 Task: Look for products in the category "Plant-Based Meat Alternatives" from the brand "Tofurky".
Action: Mouse moved to (10, 59)
Screenshot: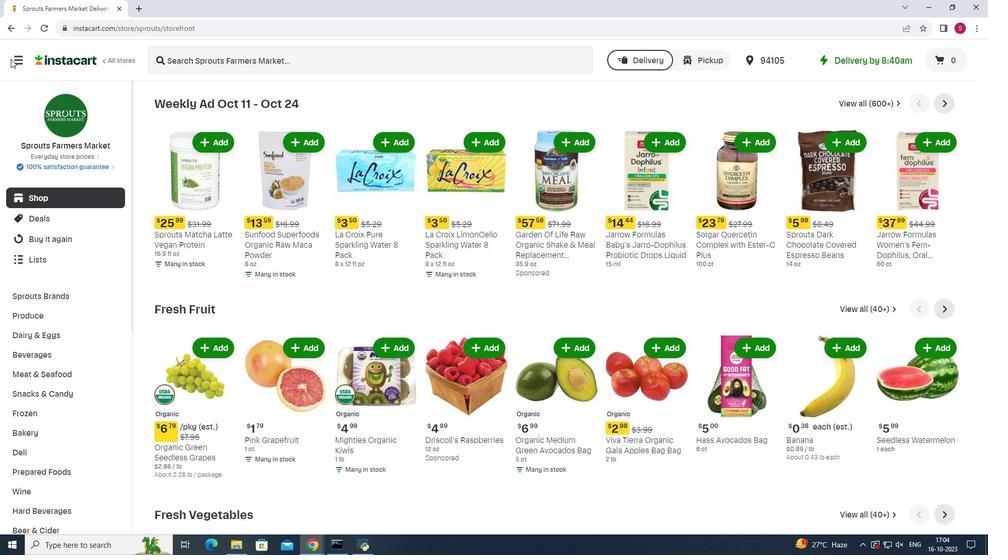 
Action: Mouse pressed left at (10, 59)
Screenshot: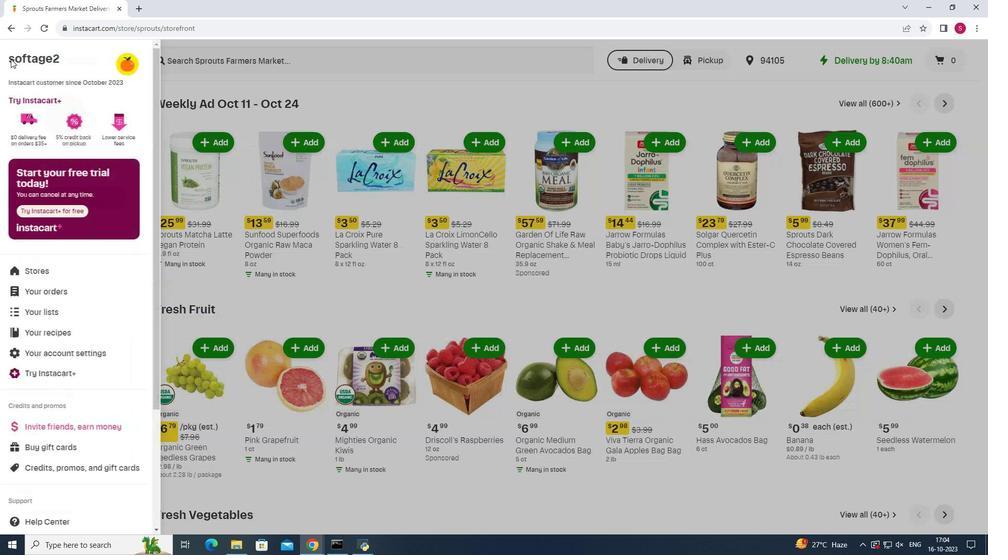 
Action: Mouse moved to (79, 271)
Screenshot: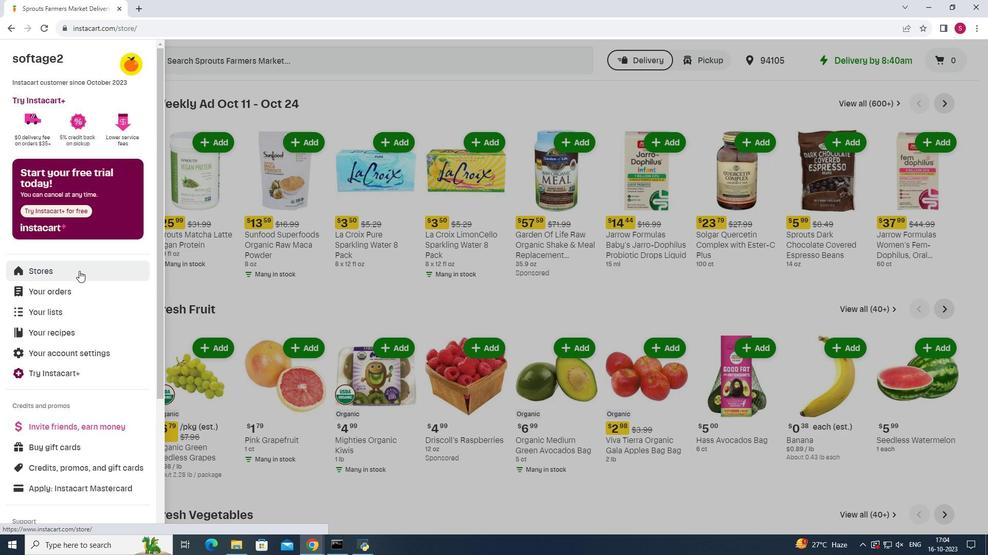 
Action: Mouse pressed left at (79, 271)
Screenshot: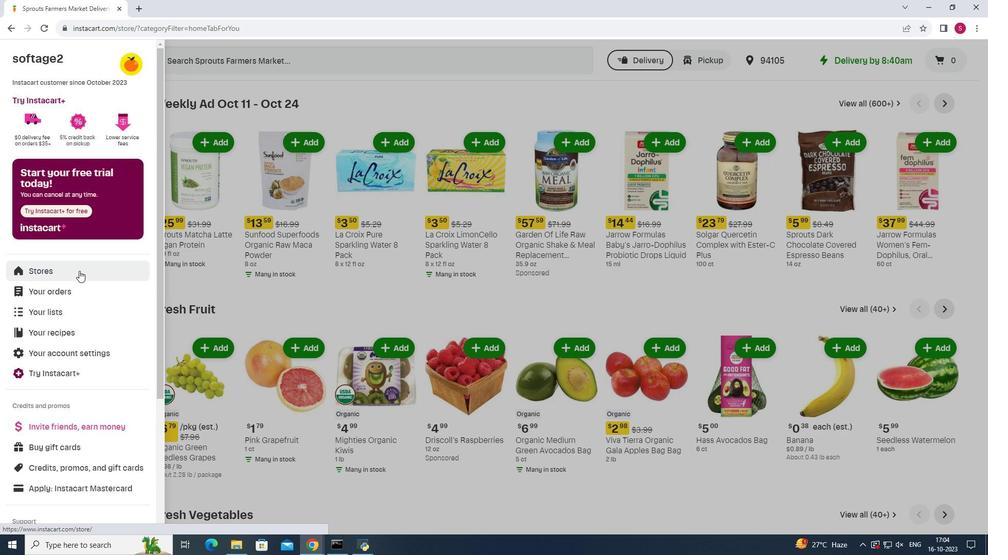 
Action: Mouse moved to (229, 91)
Screenshot: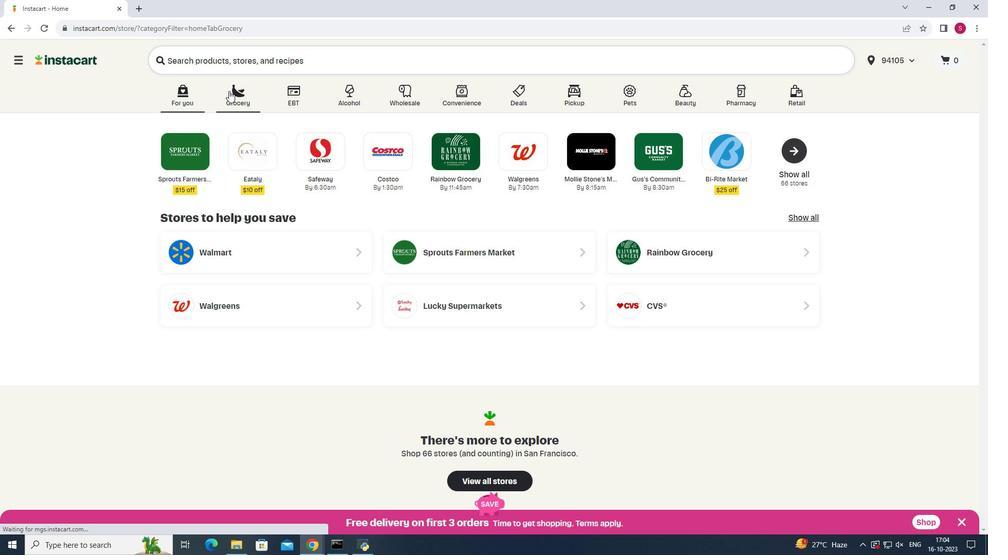 
Action: Mouse pressed left at (229, 91)
Screenshot: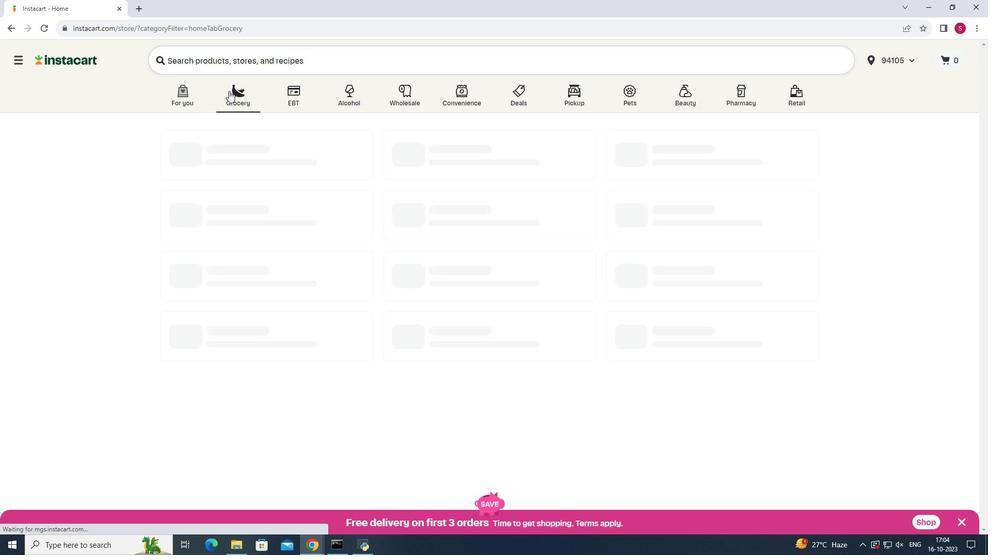 
Action: Mouse moved to (694, 147)
Screenshot: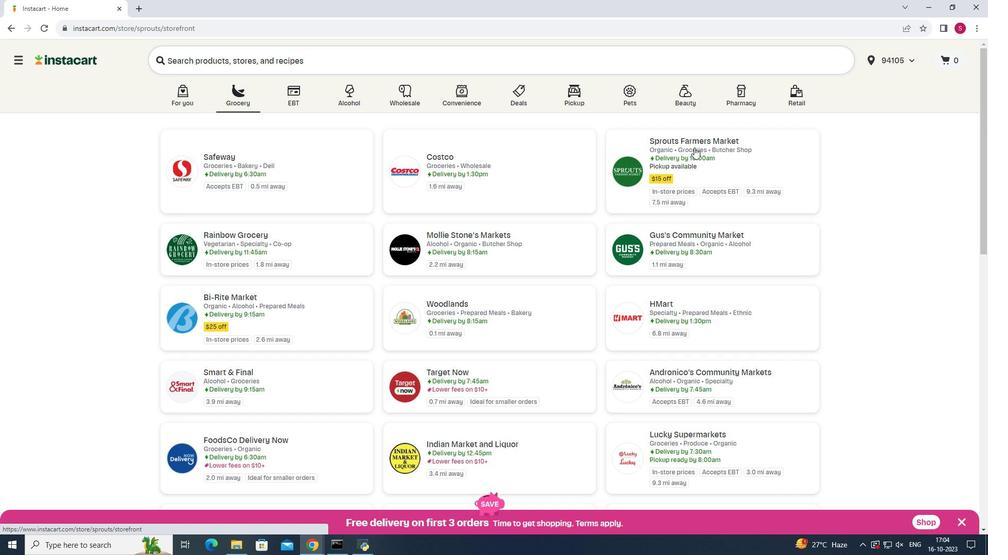 
Action: Mouse pressed left at (694, 147)
Screenshot: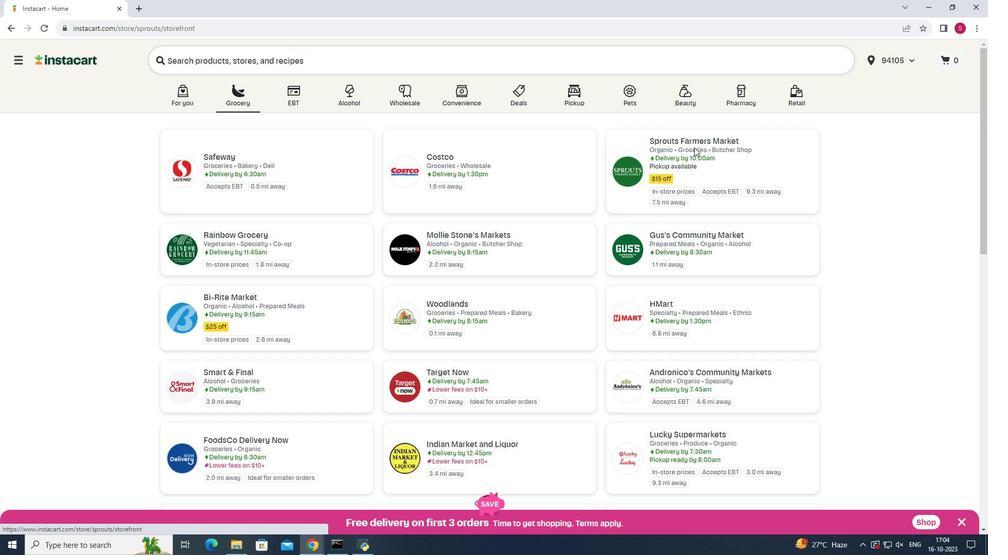 
Action: Mouse moved to (31, 375)
Screenshot: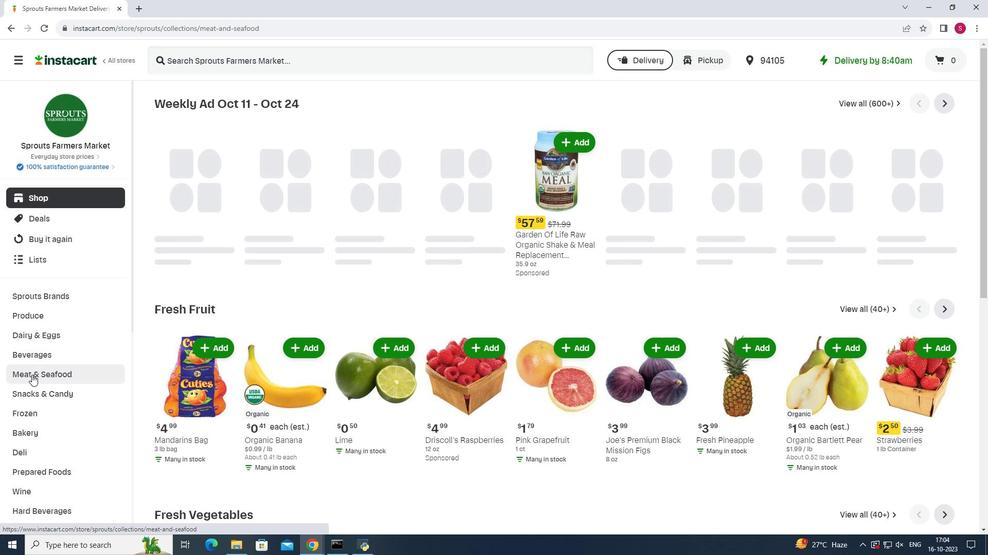 
Action: Mouse pressed left at (31, 375)
Screenshot: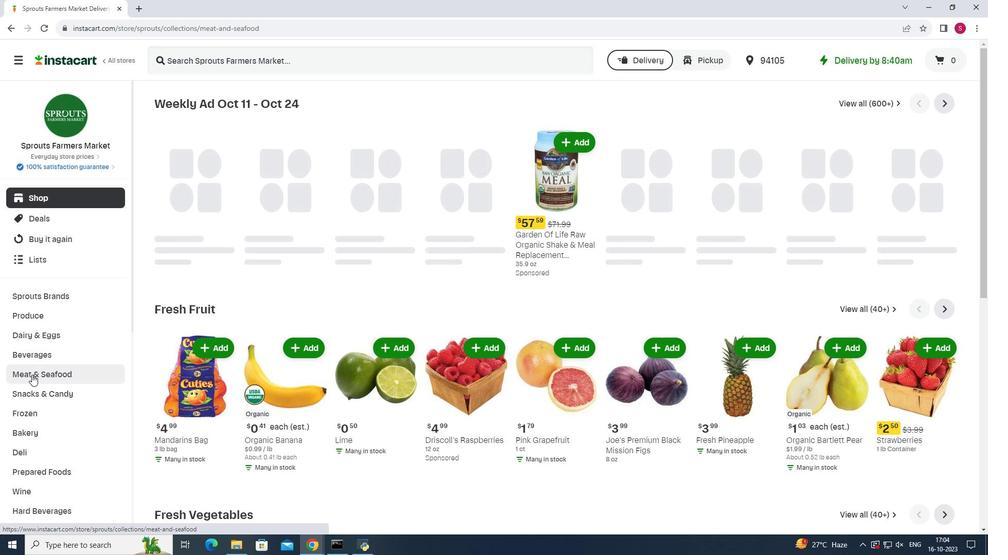 
Action: Mouse moved to (761, 124)
Screenshot: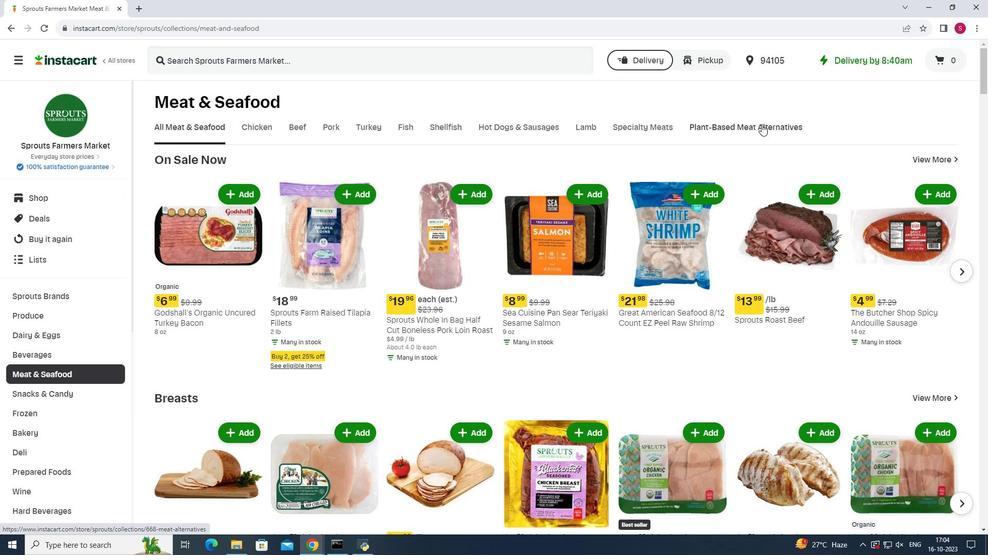 
Action: Mouse pressed left at (761, 124)
Screenshot: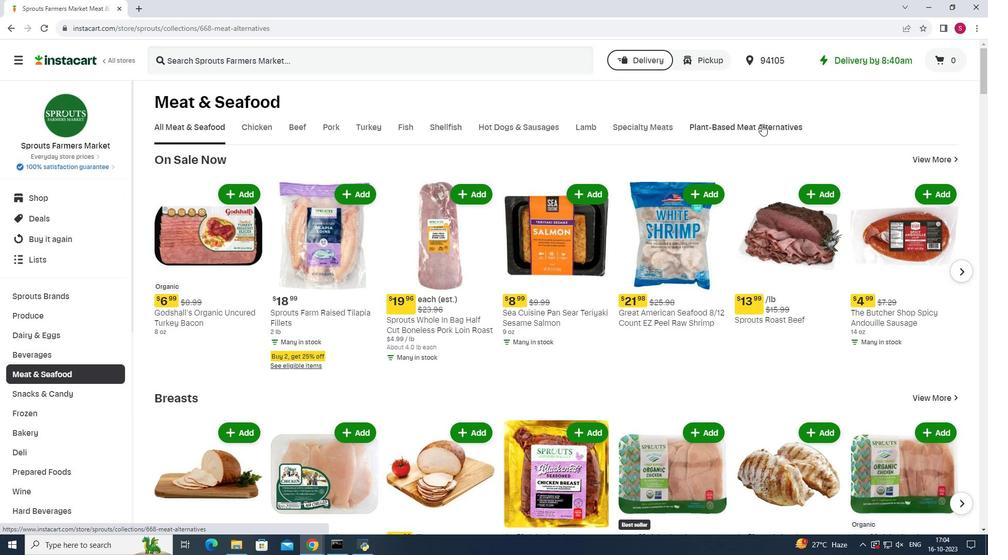 
Action: Mouse moved to (409, 168)
Screenshot: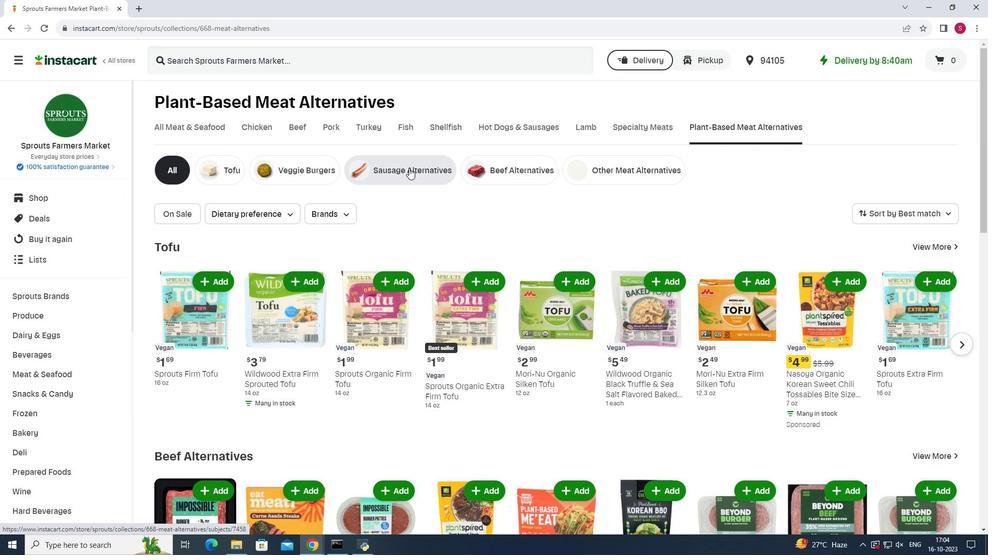 
Action: Mouse pressed left at (409, 168)
Screenshot: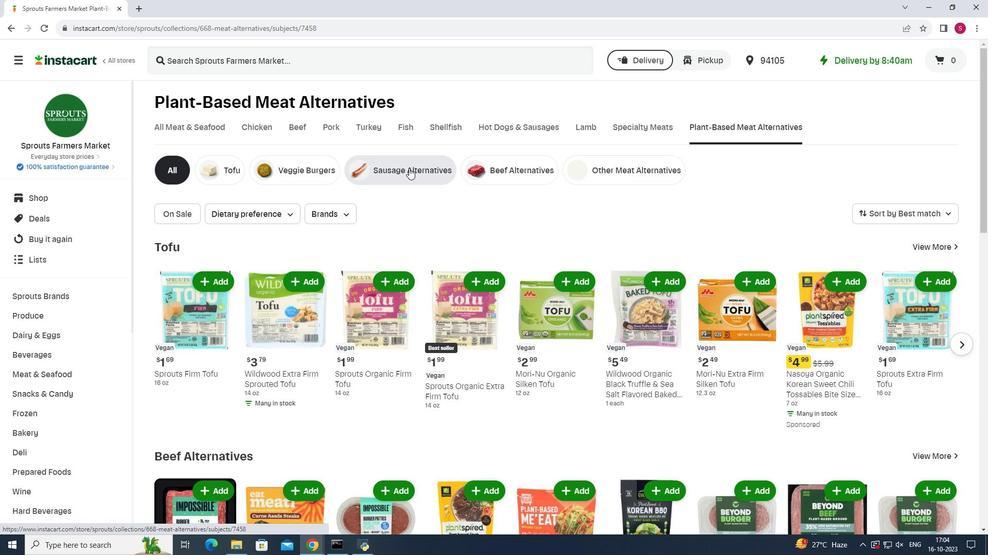 
Action: Mouse moved to (335, 215)
Screenshot: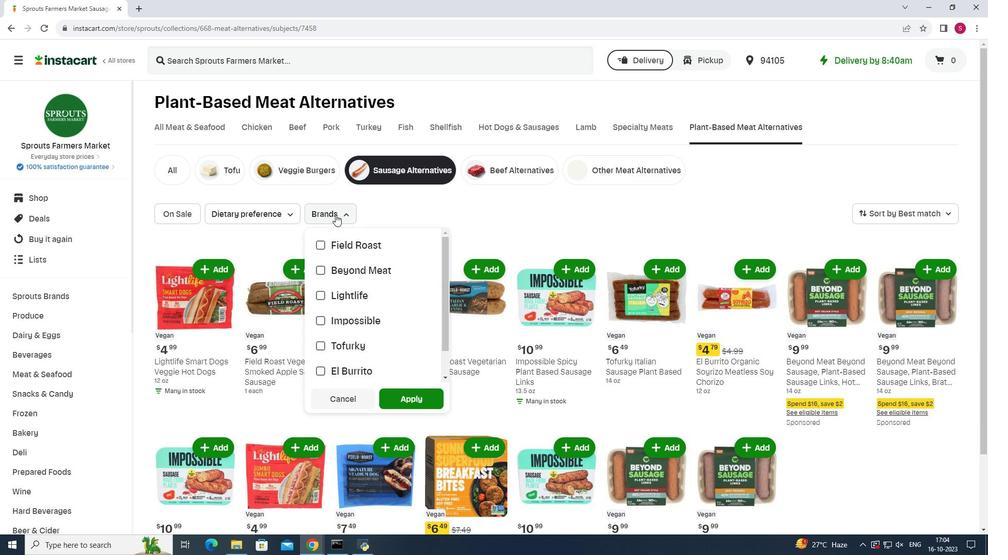 
Action: Mouse pressed left at (335, 215)
Screenshot: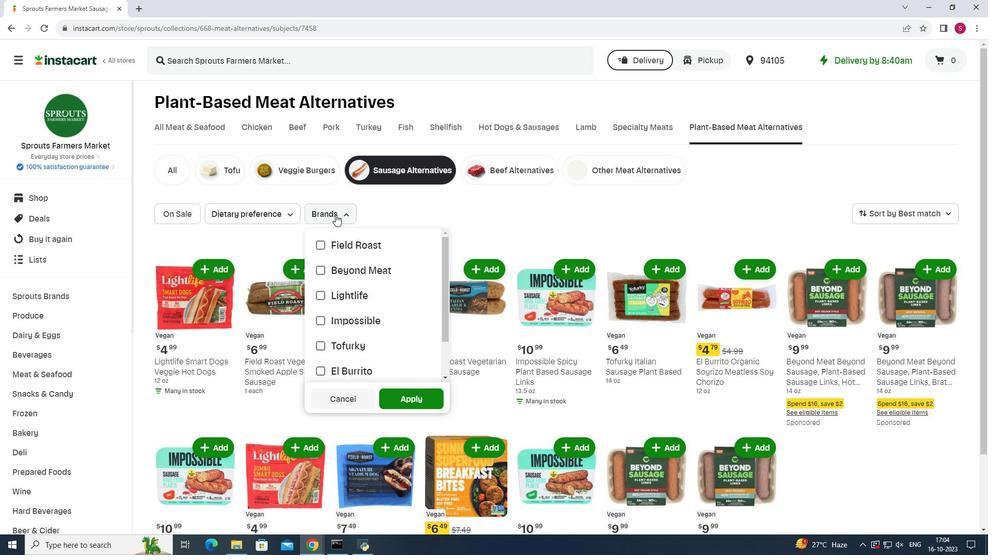 
Action: Mouse moved to (342, 309)
Screenshot: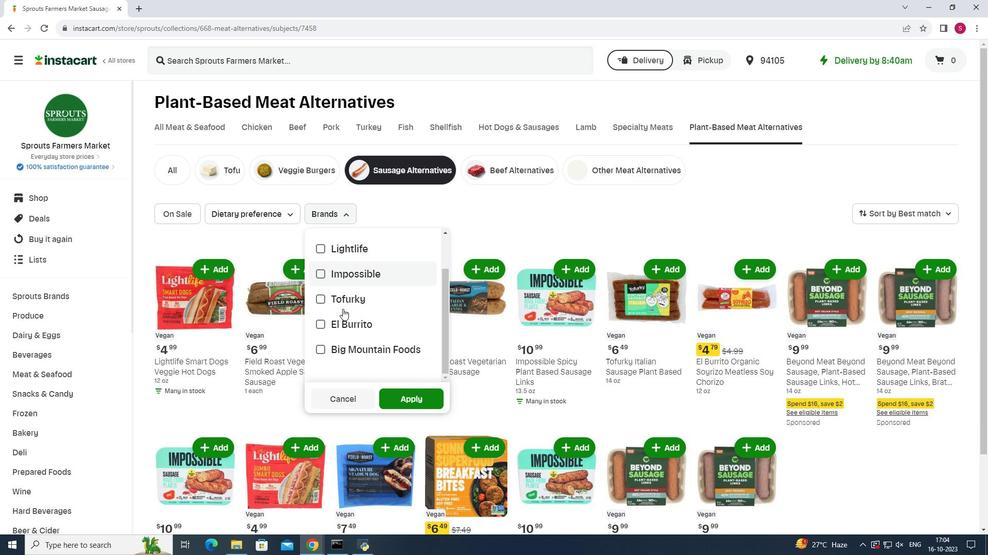 
Action: Mouse scrolled (342, 308) with delta (0, 0)
Screenshot: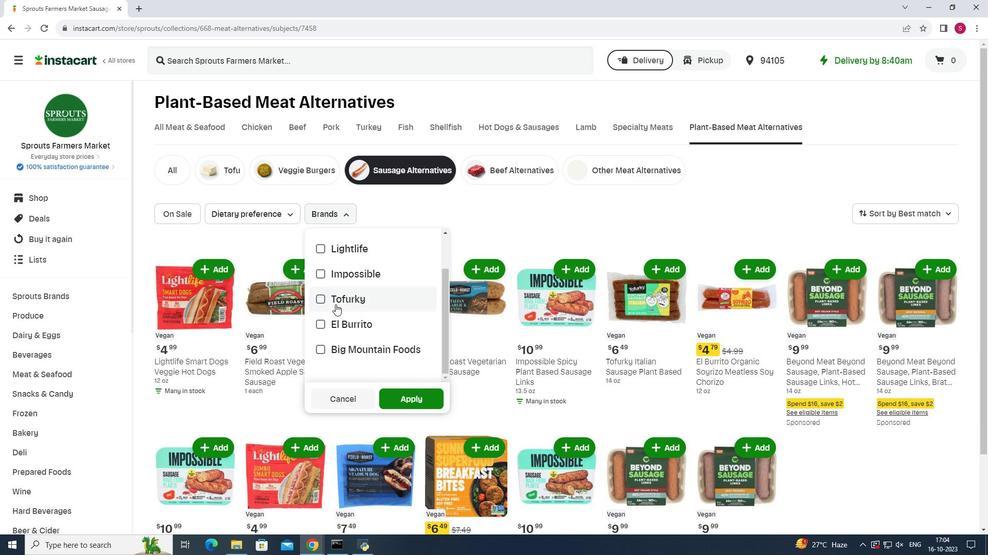 
Action: Mouse moved to (322, 299)
Screenshot: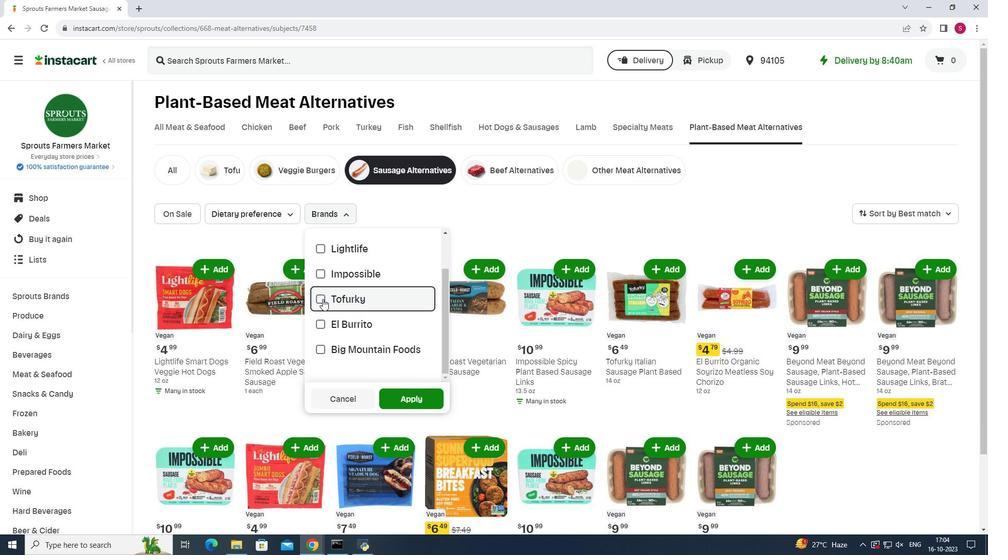 
Action: Mouse pressed left at (322, 299)
Screenshot: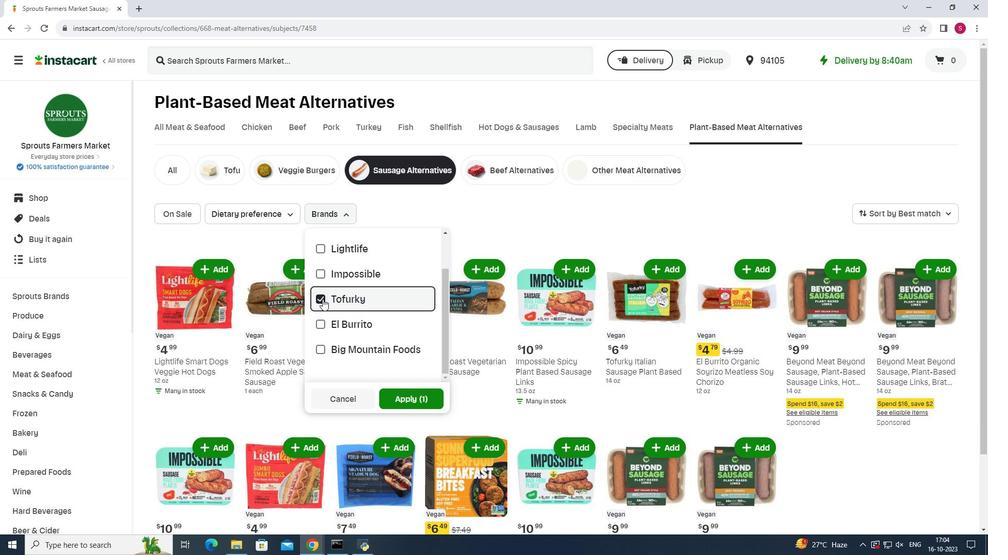 
Action: Mouse moved to (416, 399)
Screenshot: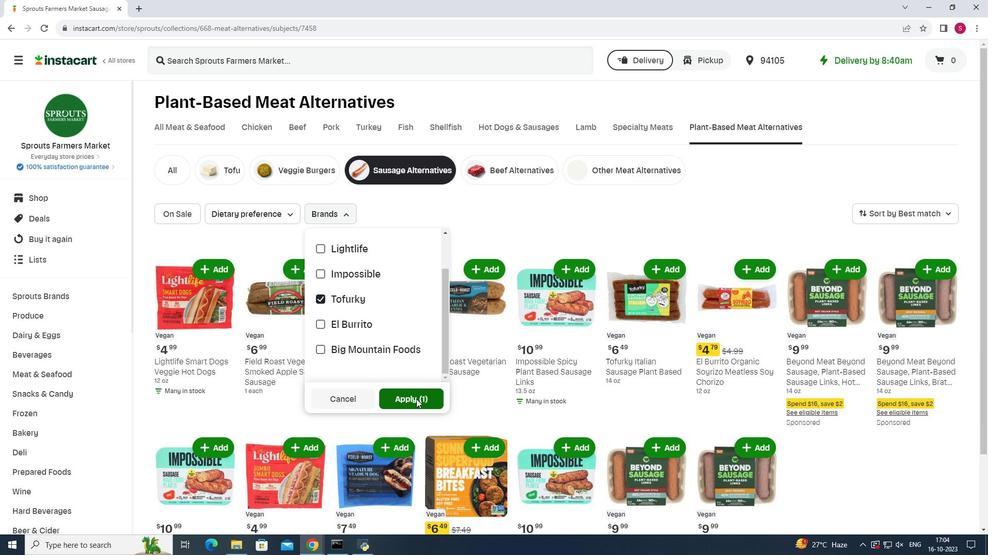 
Action: Mouse pressed left at (416, 399)
Screenshot: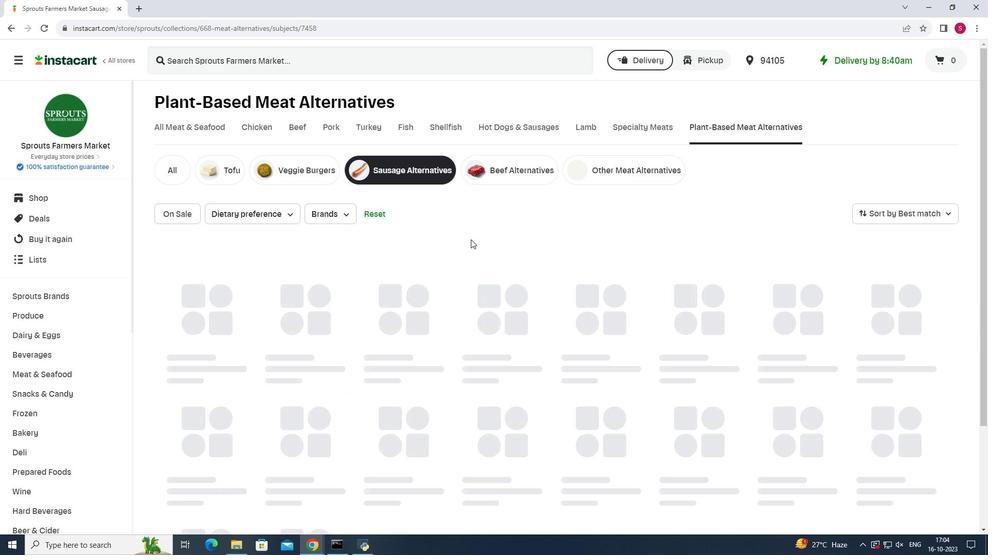 
Action: Mouse pressed left at (416, 399)
Screenshot: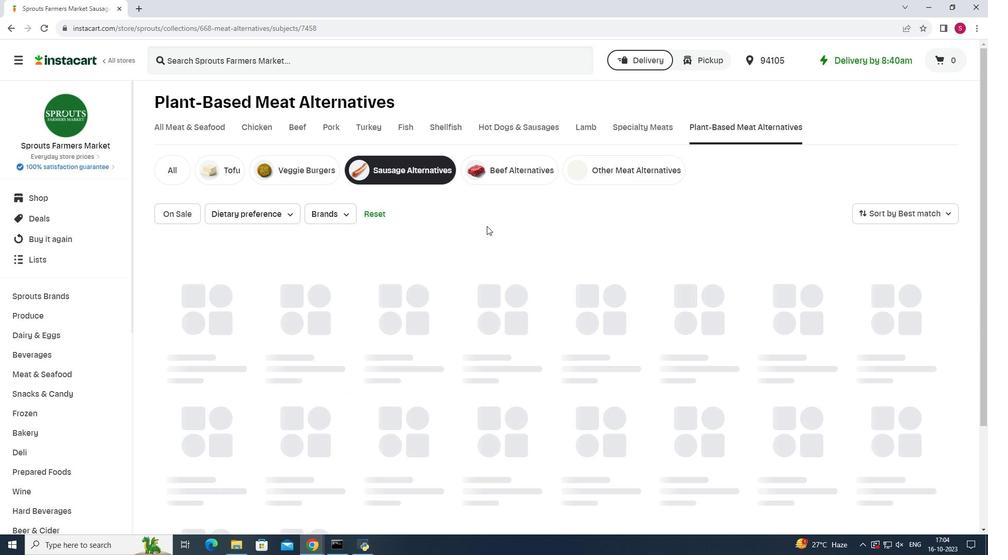 
Action: Mouse moved to (457, 211)
Screenshot: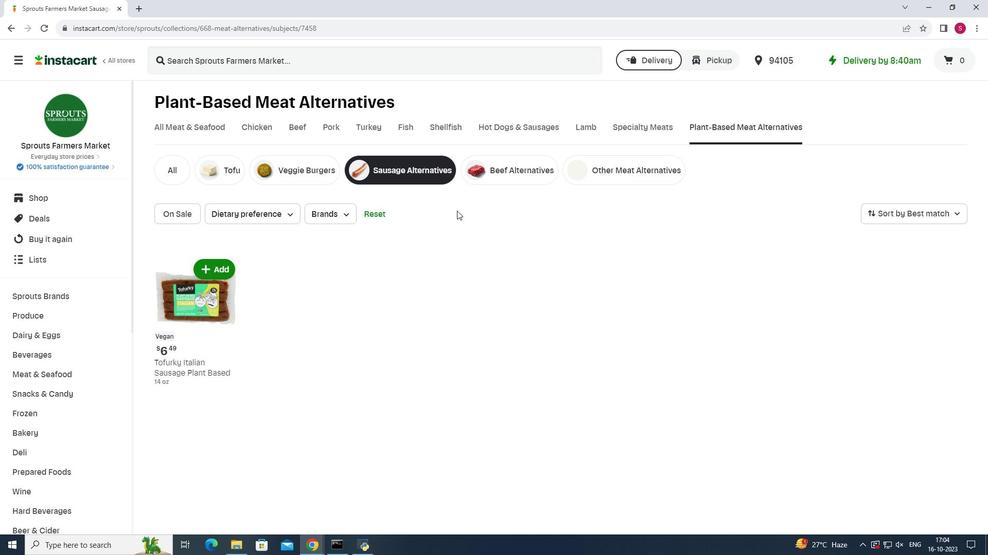 
